 Task: Create and manage GitHub repository environment secrets.
Action: Mouse moved to (499, 321)
Screenshot: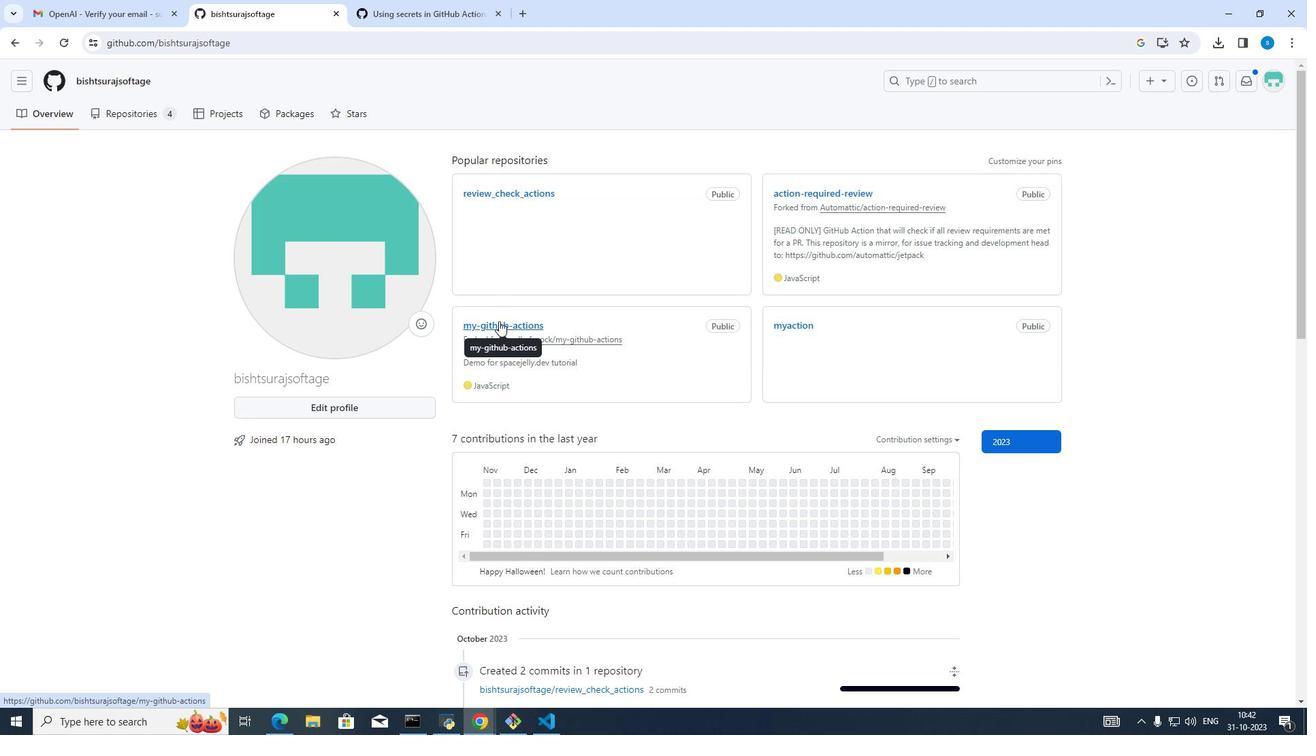 
Action: Mouse pressed left at (499, 321)
Screenshot: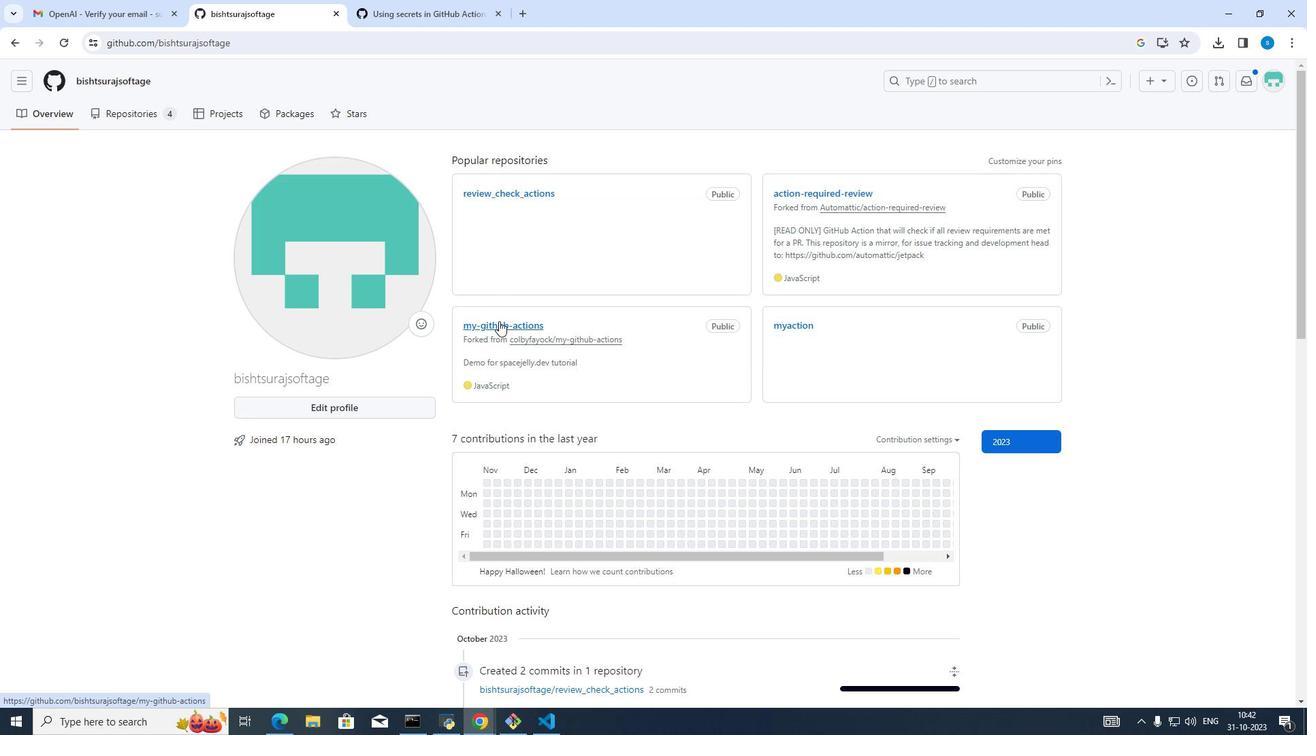 
Action: Mouse moved to (508, 115)
Screenshot: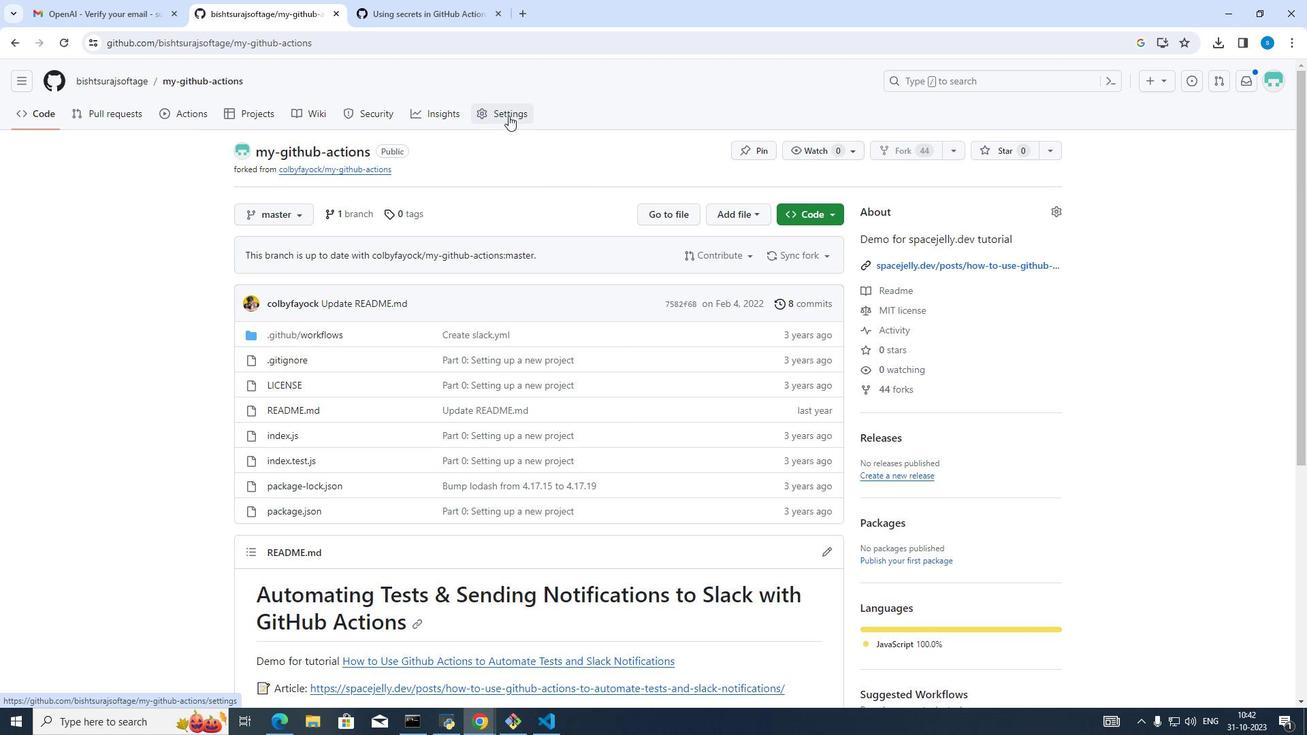 
Action: Mouse pressed left at (508, 115)
Screenshot: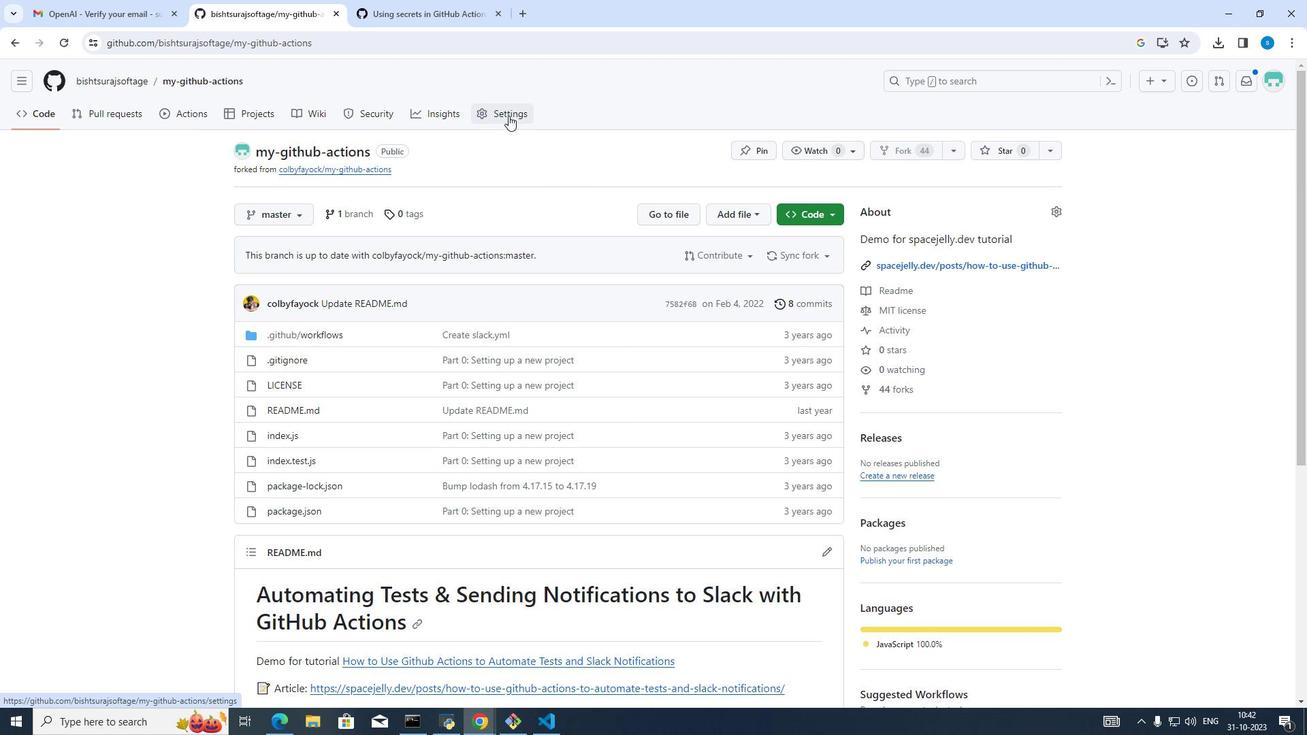 
Action: Mouse moved to (339, 542)
Screenshot: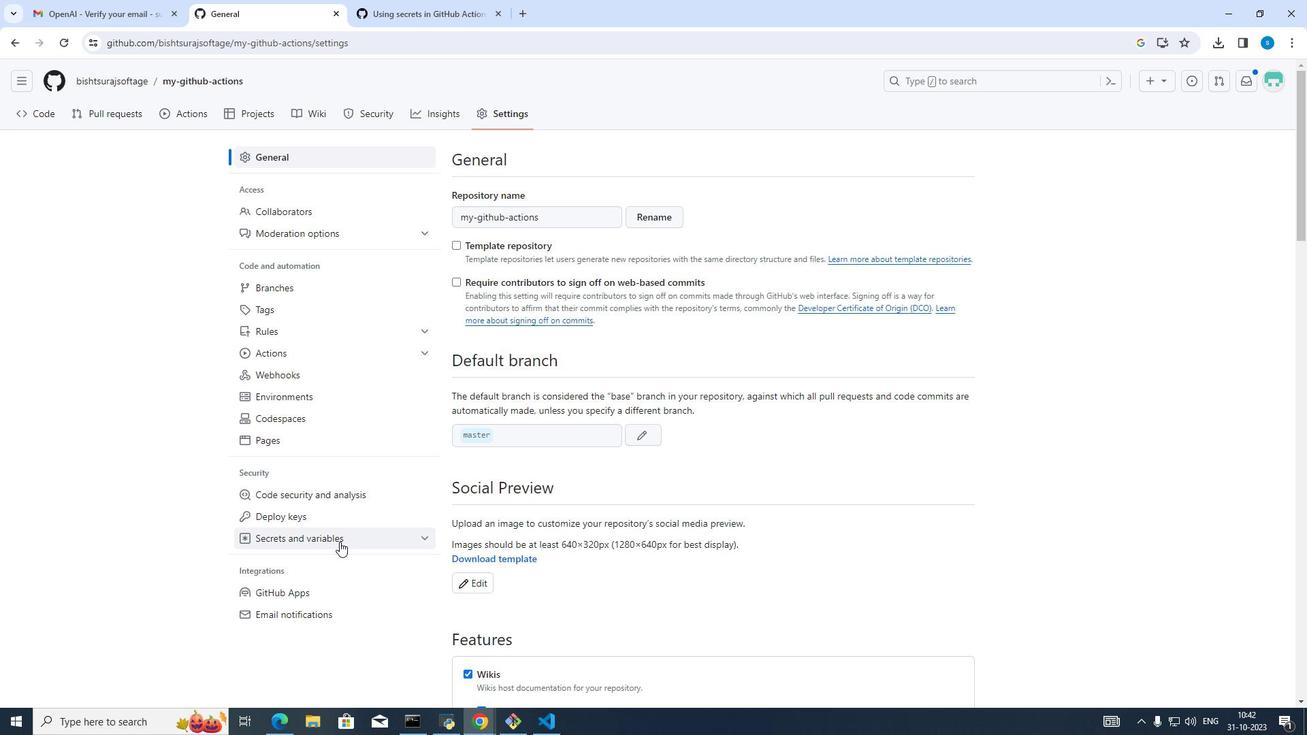 
Action: Mouse pressed left at (339, 542)
Screenshot: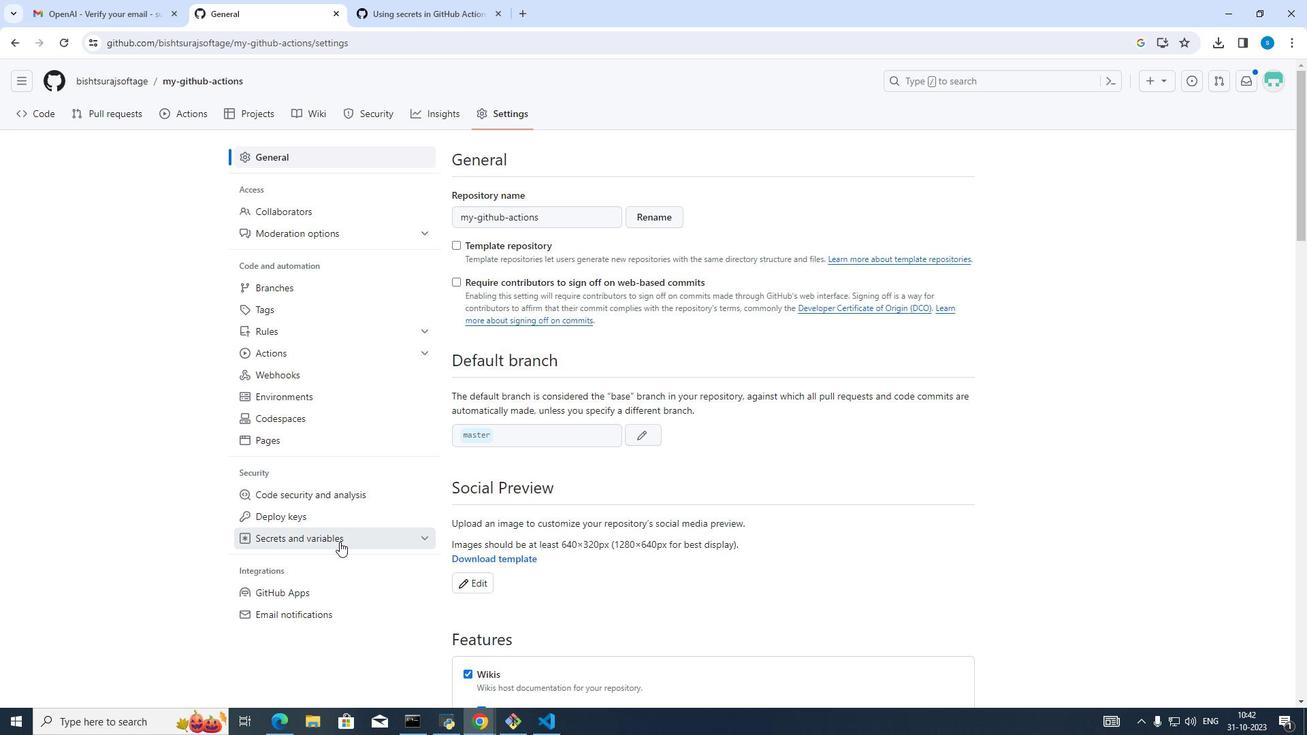 
Action: Mouse moved to (296, 562)
Screenshot: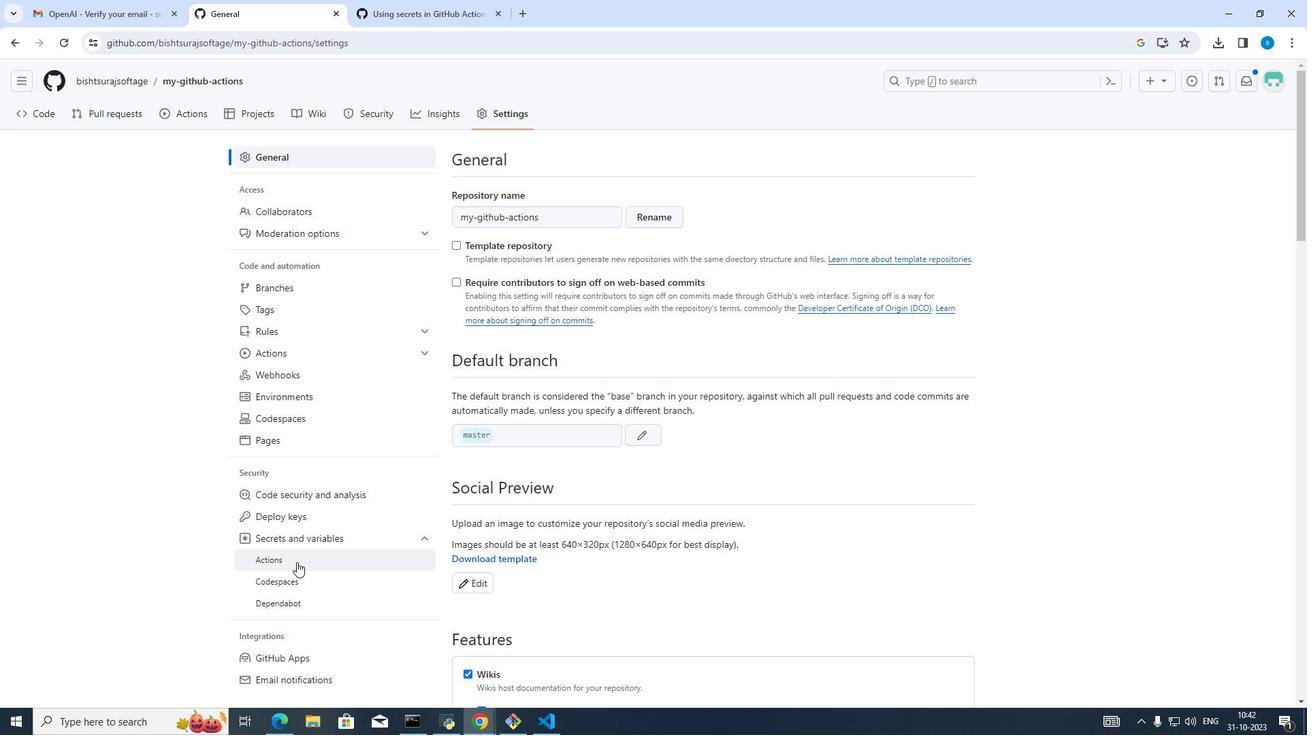 
Action: Mouse pressed left at (296, 562)
Screenshot: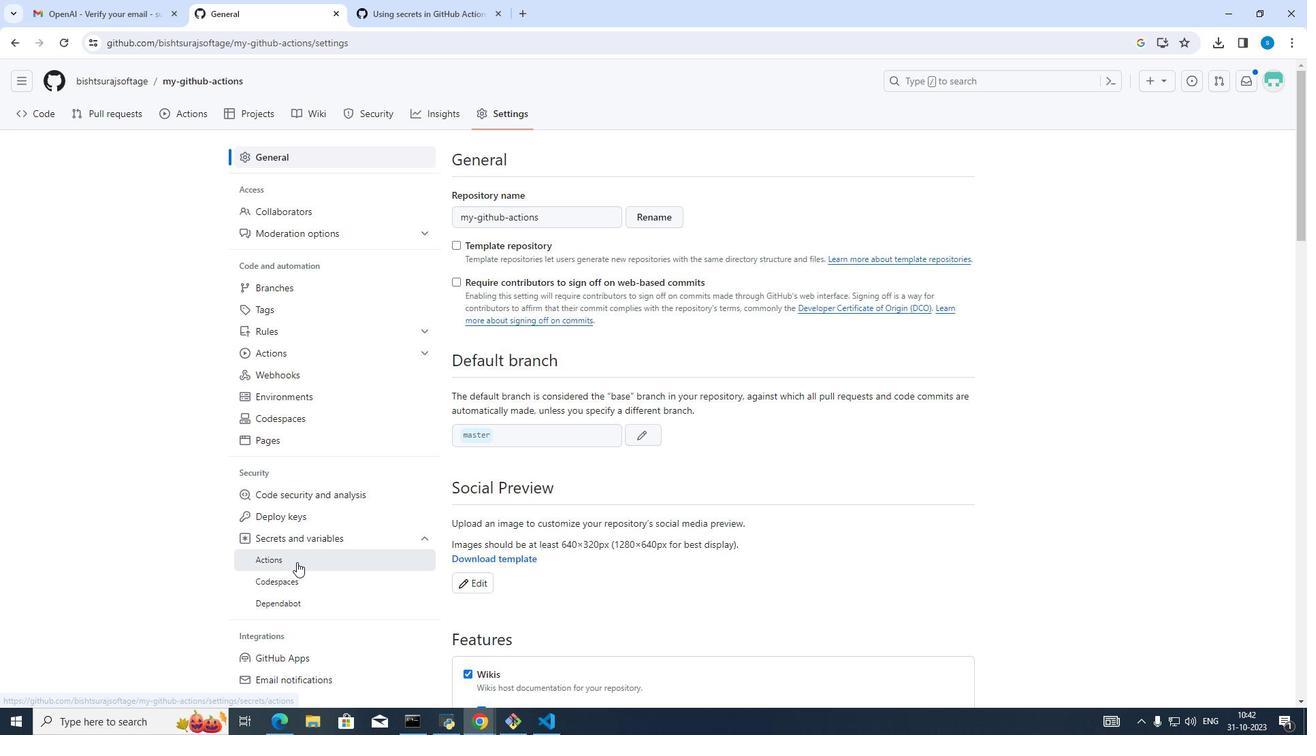 
Action: Mouse moved to (943, 297)
Screenshot: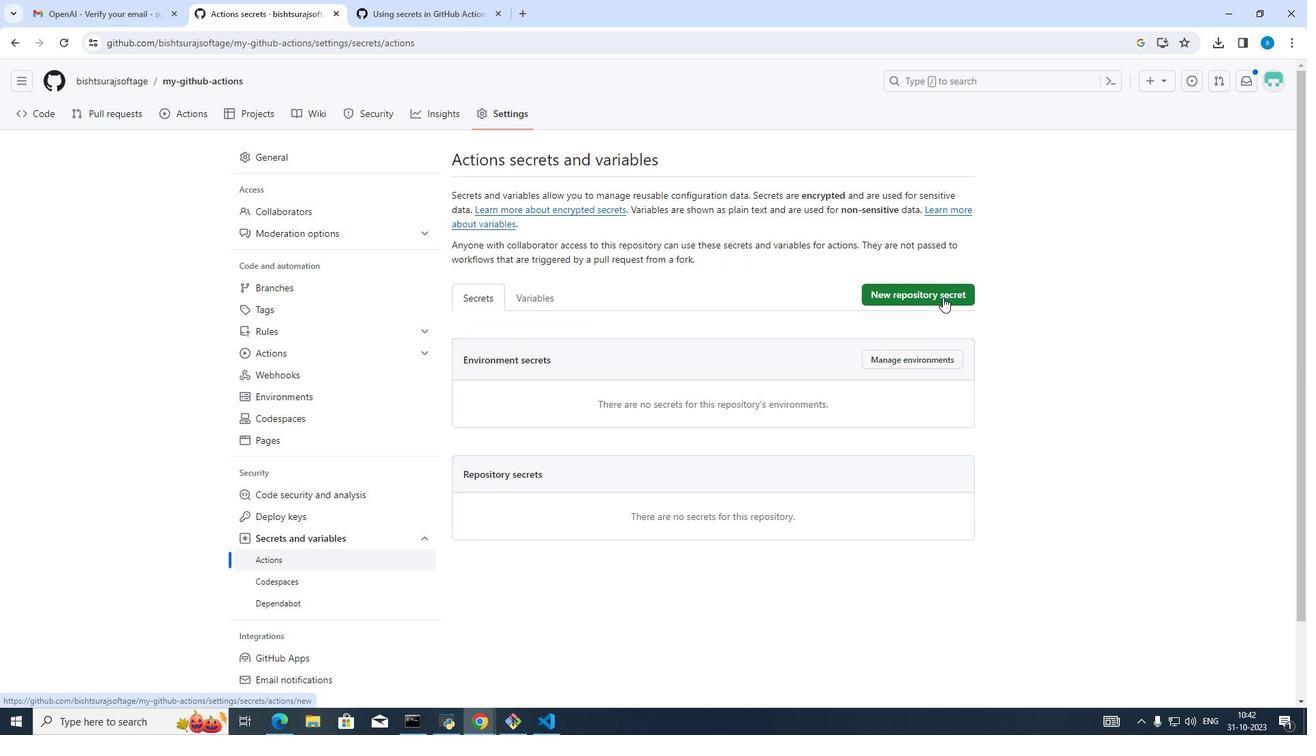 
Action: Mouse pressed left at (943, 297)
Screenshot: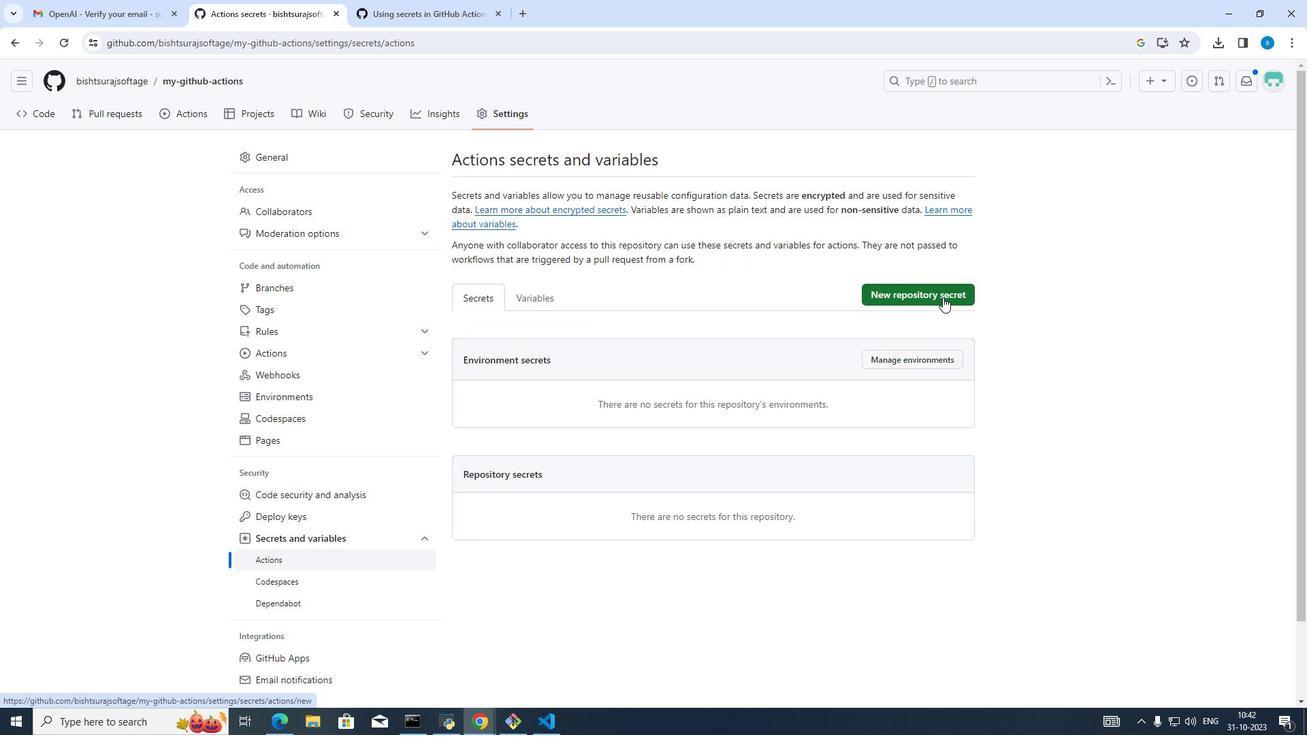 
Action: Mouse moved to (621, 209)
Screenshot: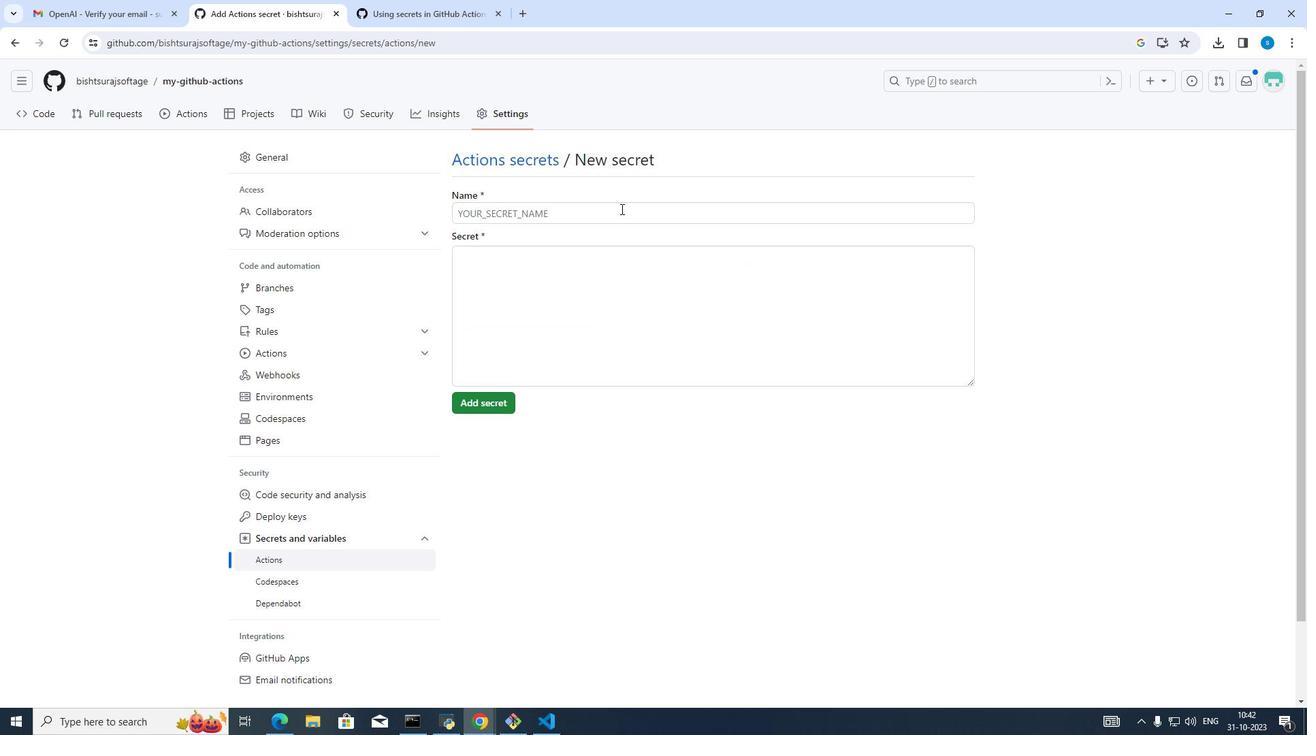 
Action: Mouse pressed left at (621, 209)
Screenshot: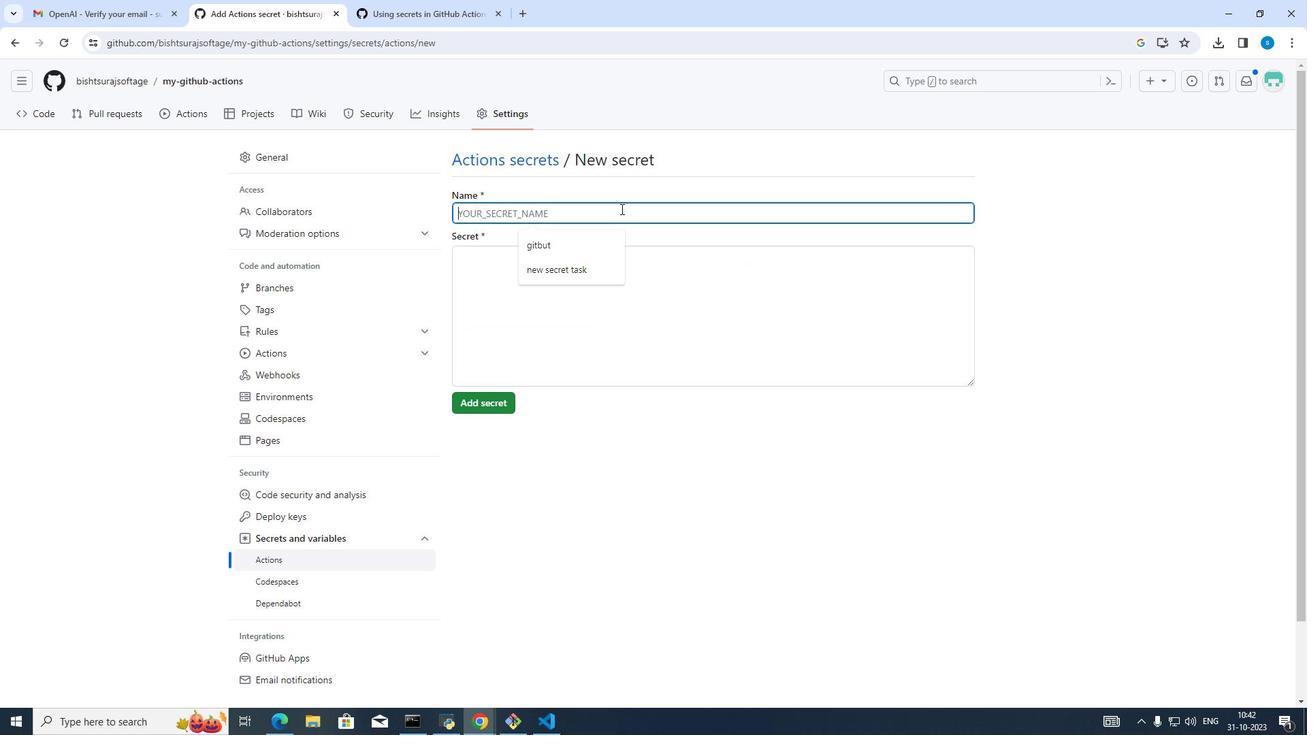 
Action: Key pressed hello<Key.shift_r>_world<Key.tab>this<Key.shift_r>_one
Screenshot: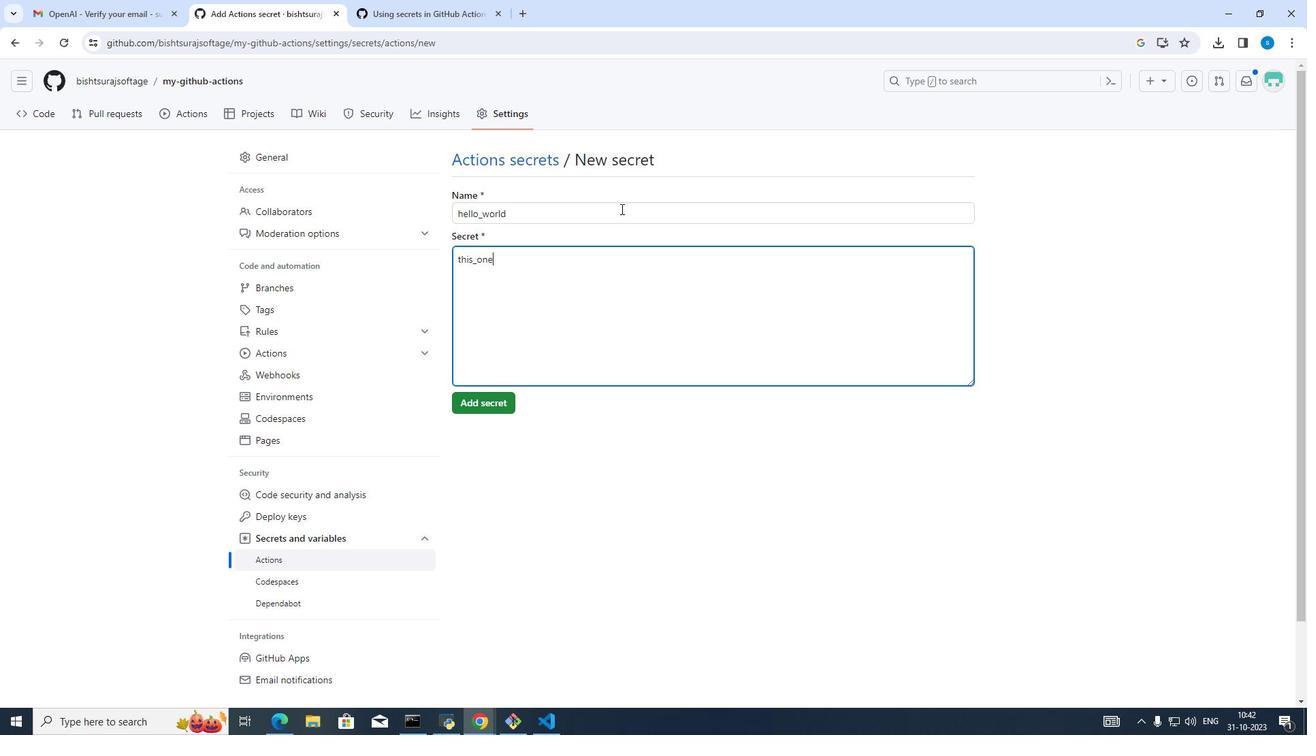 
Action: Mouse moved to (501, 402)
Screenshot: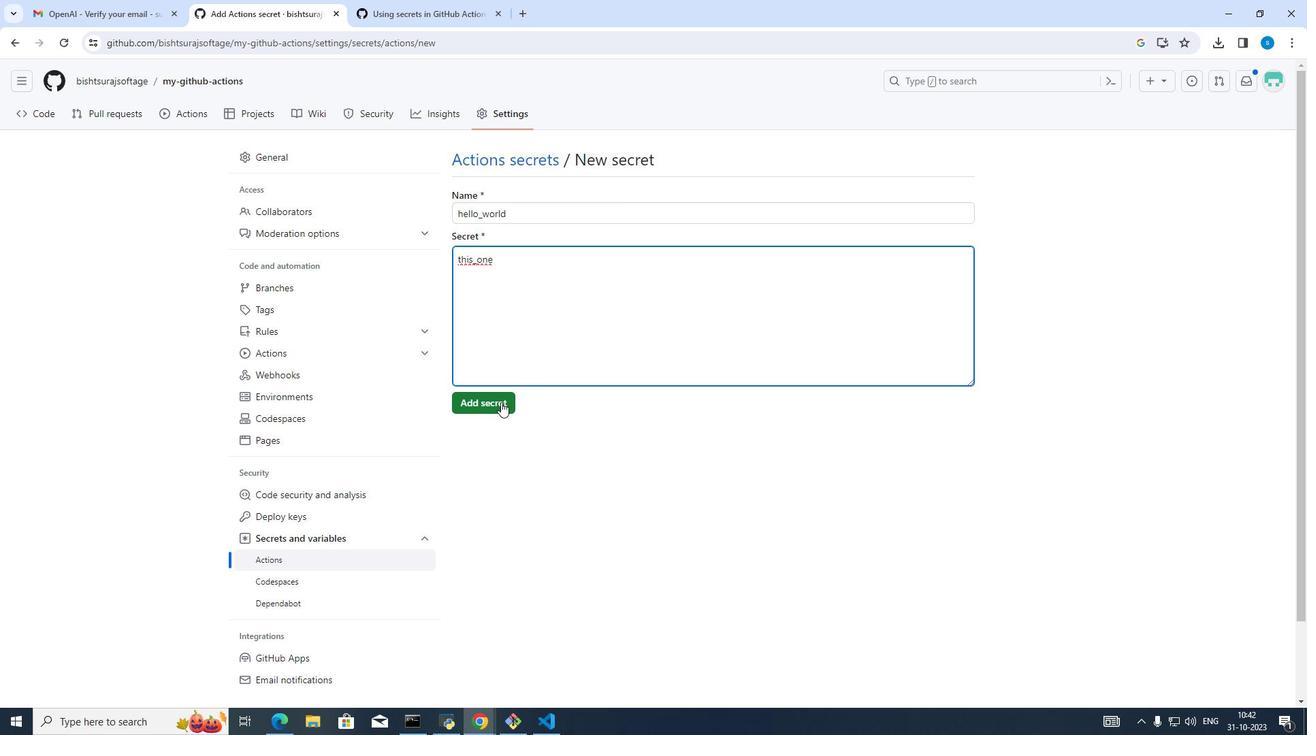
Action: Mouse pressed left at (501, 402)
Screenshot: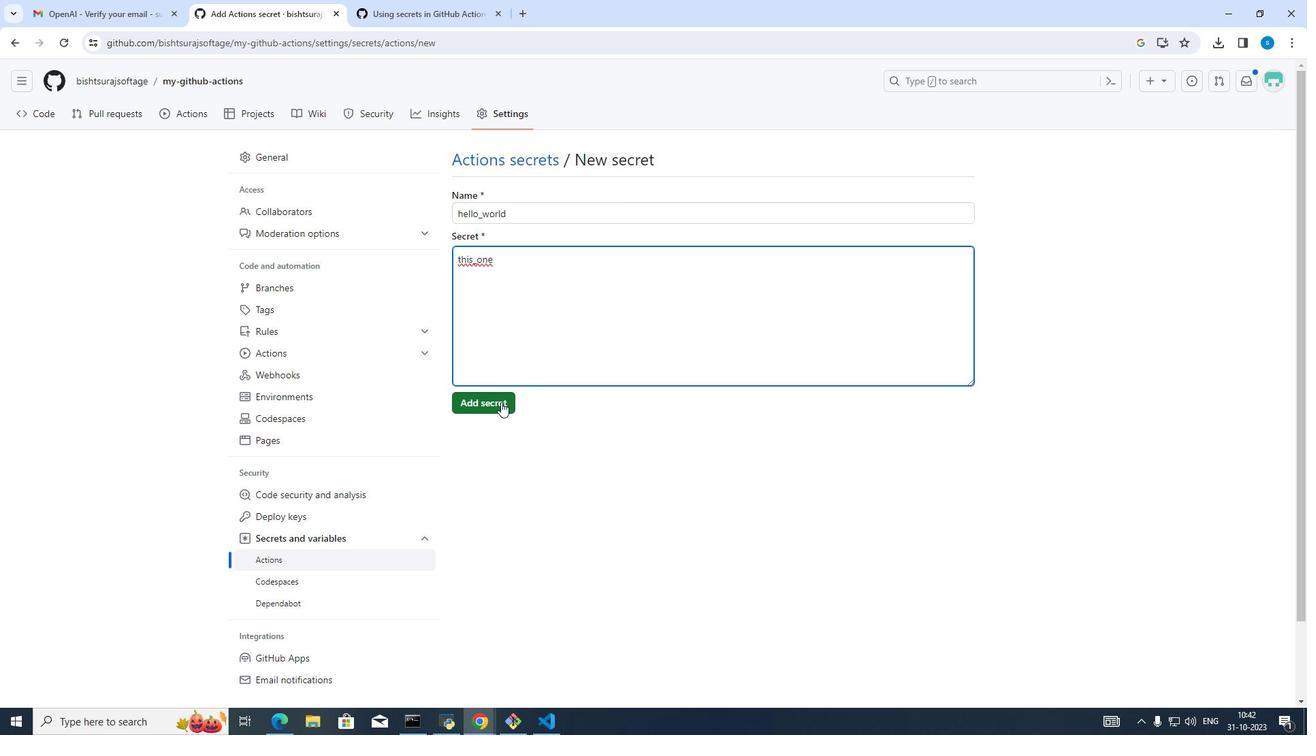
Action: Mouse moved to (927, 566)
Screenshot: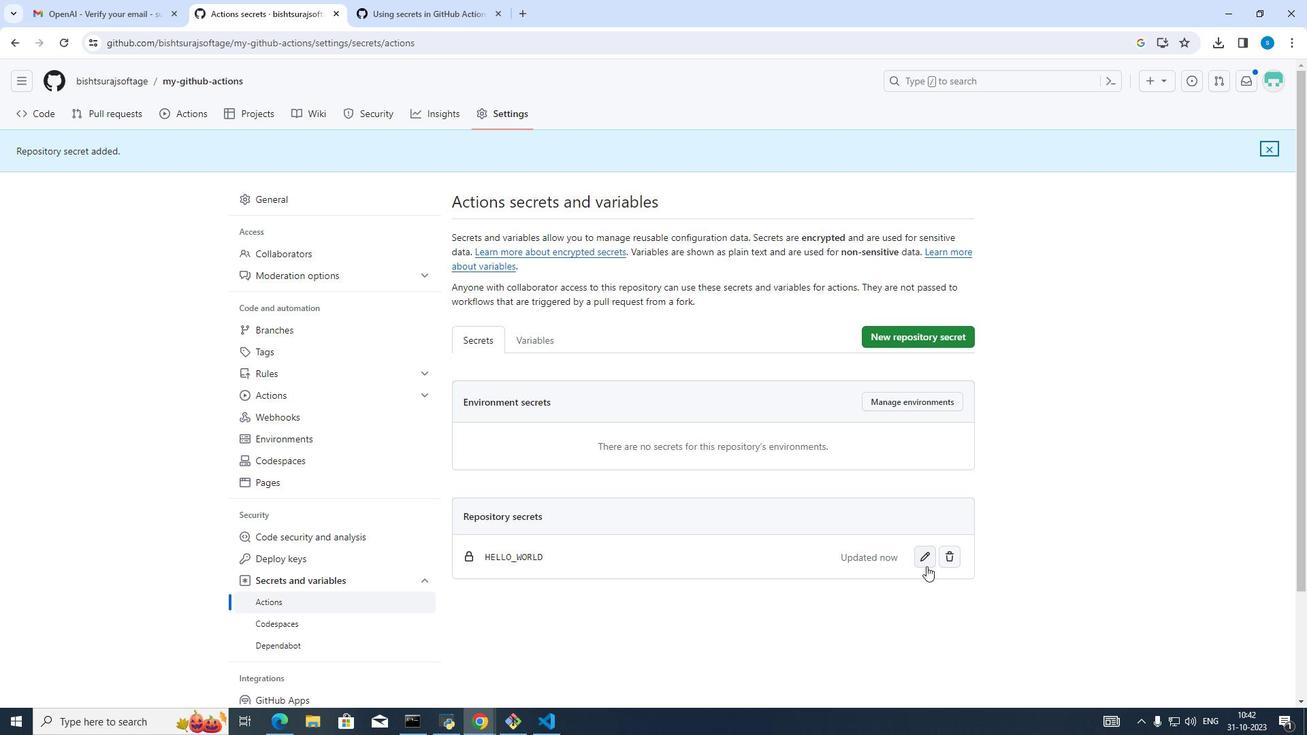 
Action: Mouse pressed left at (927, 566)
Screenshot: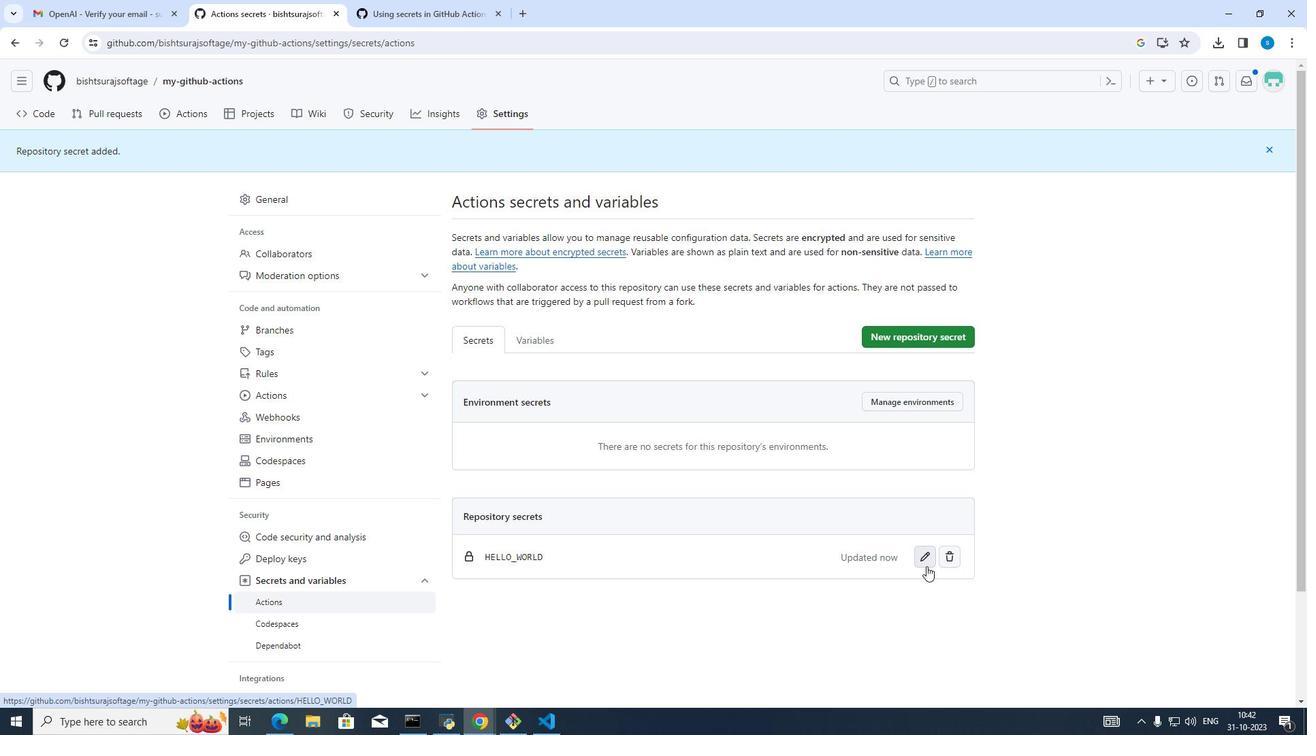 
Action: Mouse moved to (542, 305)
Screenshot: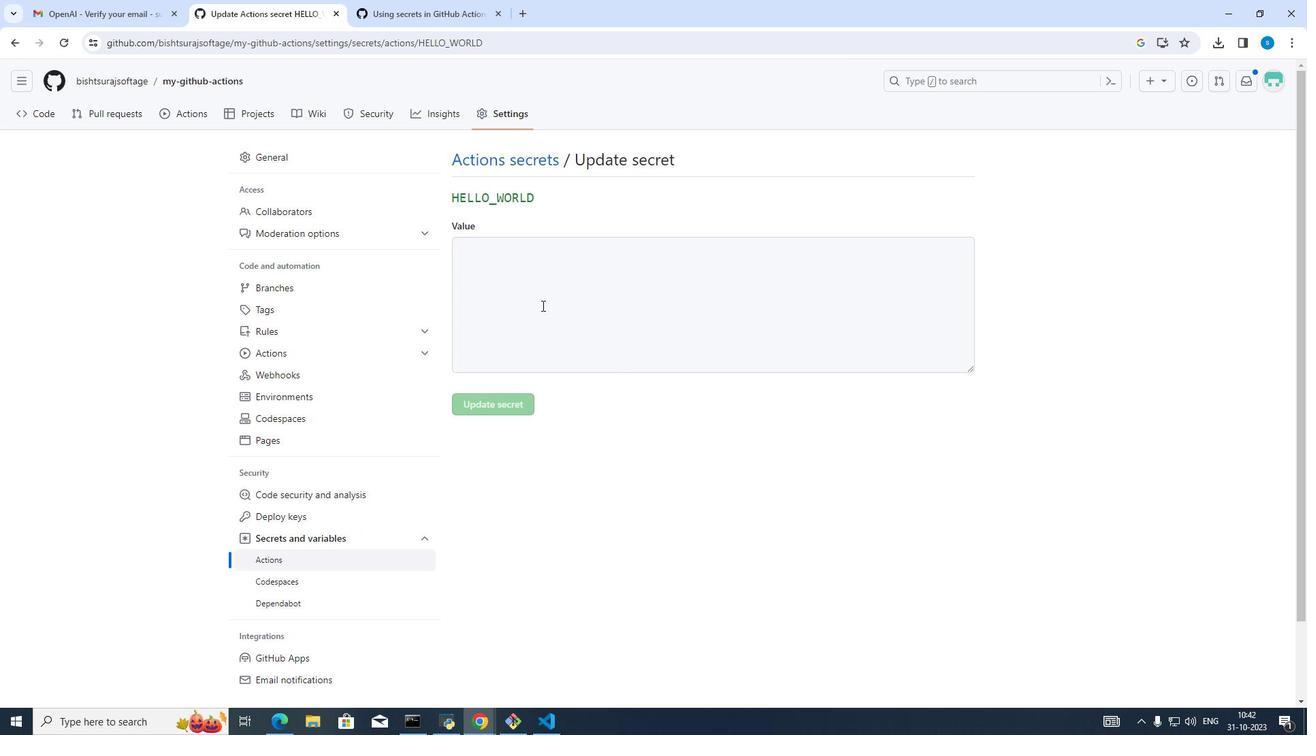 
Action: Mouse pressed left at (542, 305)
Screenshot: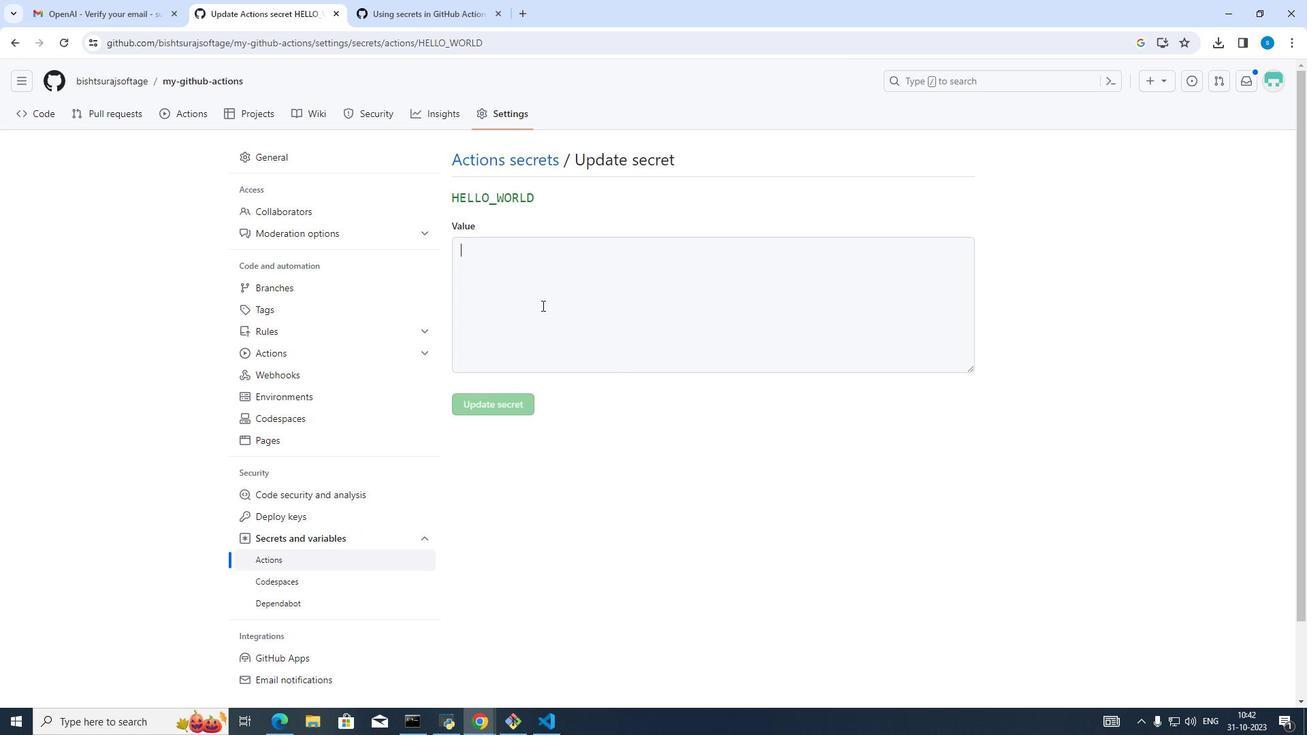 
Action: Key pressed changed
Screenshot: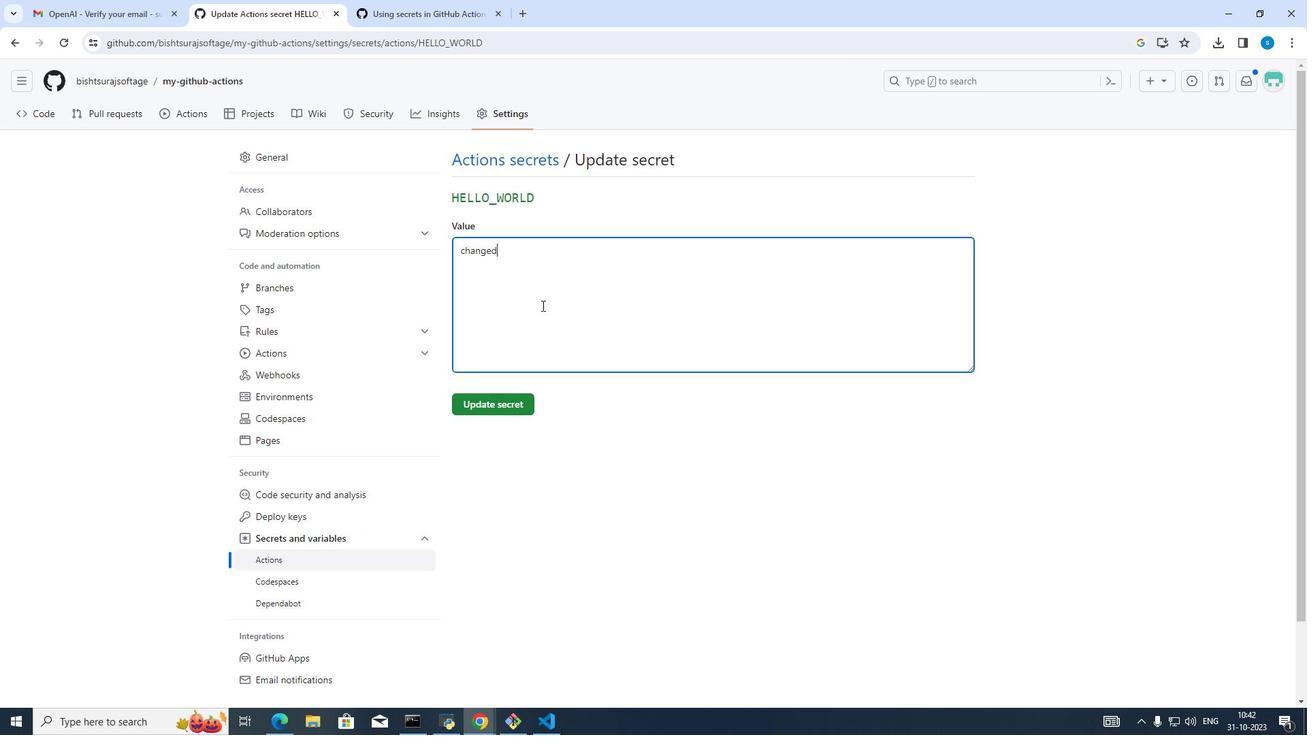 
Action: Mouse moved to (493, 410)
Screenshot: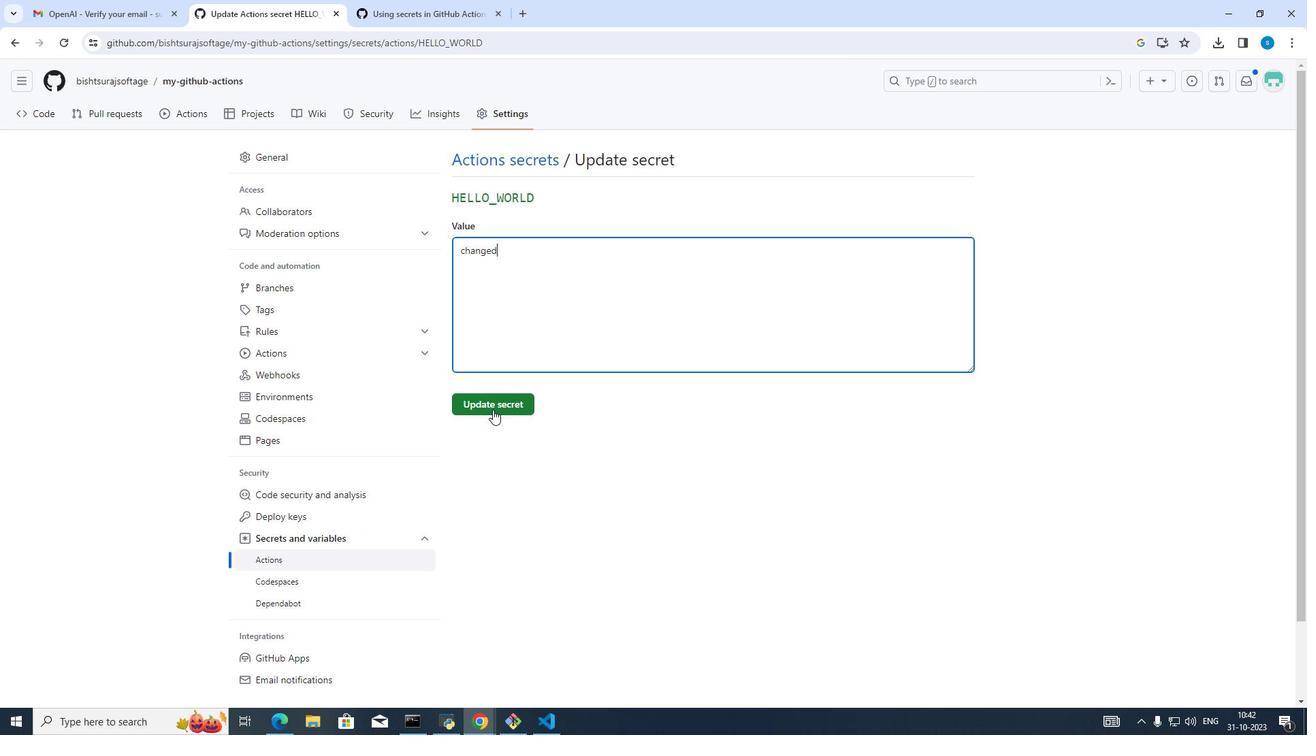 
Action: Mouse pressed left at (493, 410)
Screenshot: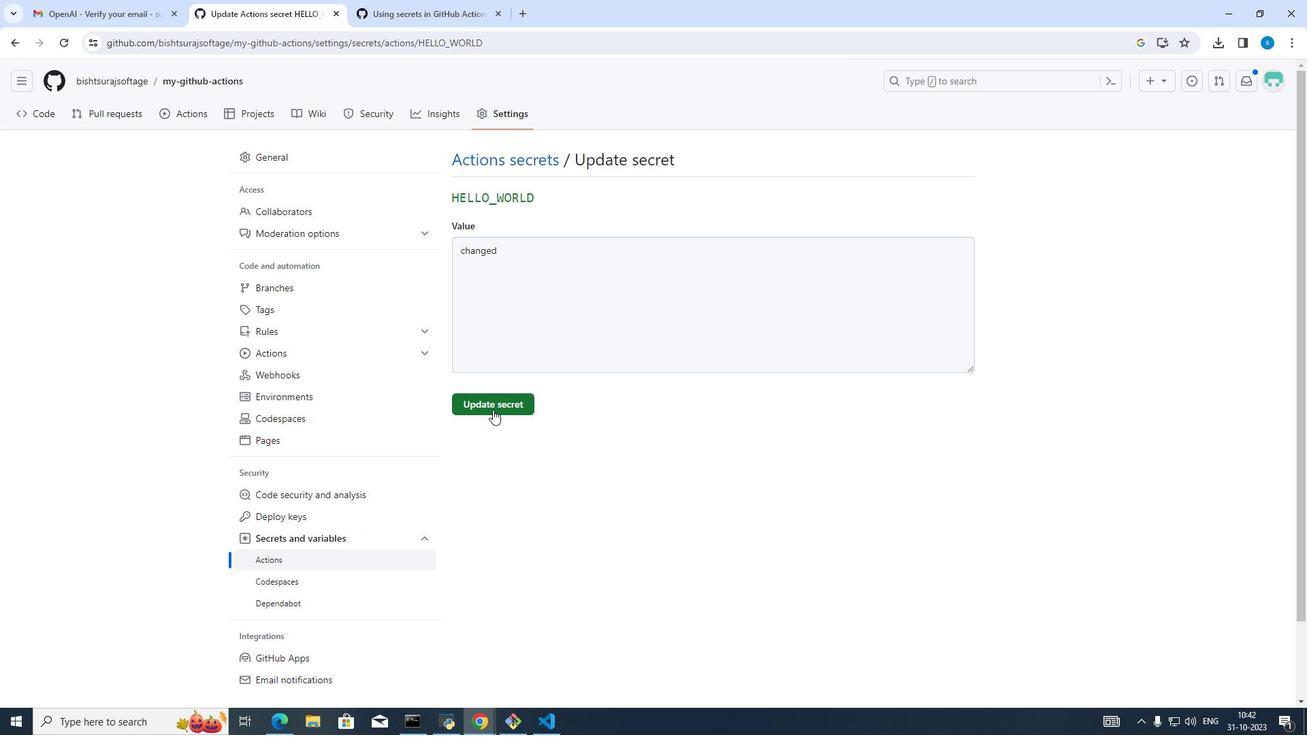 
Action: Mouse moved to (586, 470)
Screenshot: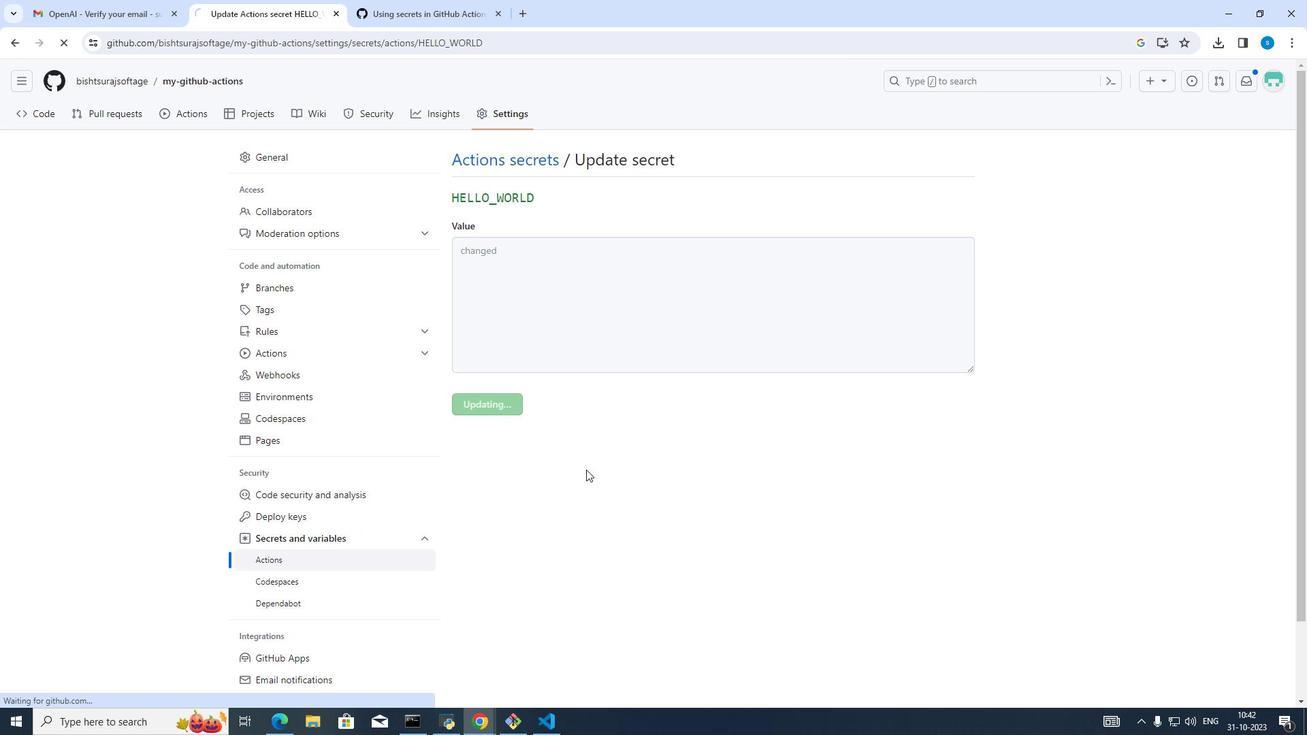 
